 Task: Access imported pages for the "Digital Experience".
Action: Mouse moved to (923, 65)
Screenshot: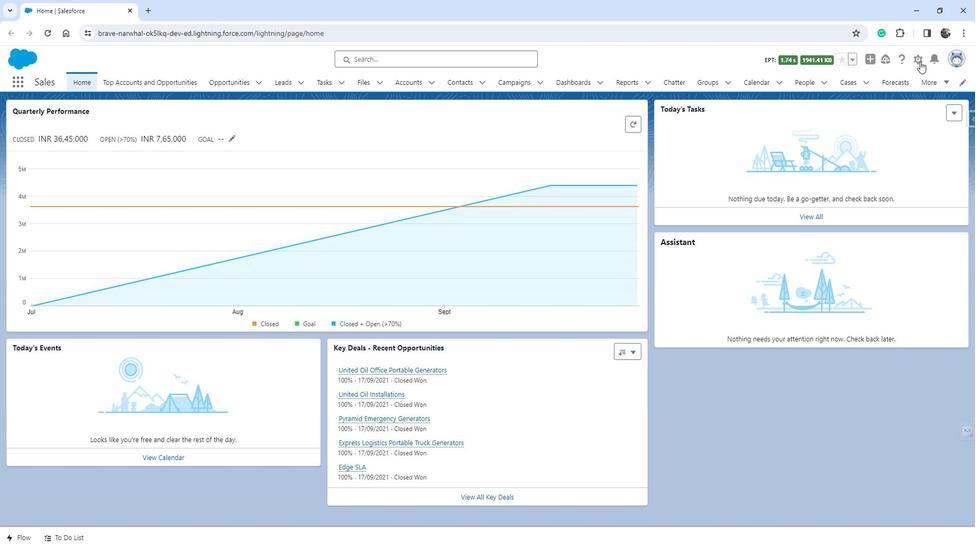 
Action: Mouse pressed left at (923, 65)
Screenshot: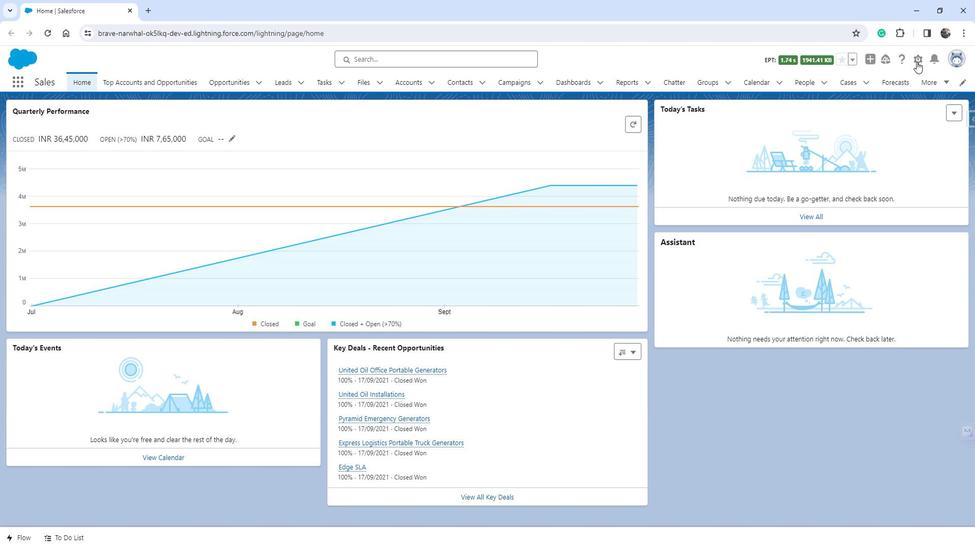 
Action: Mouse moved to (891, 96)
Screenshot: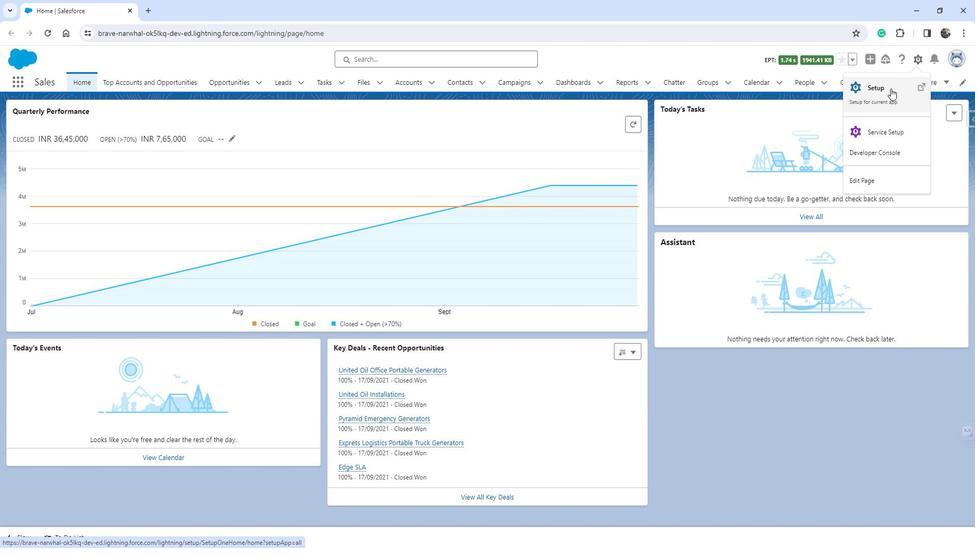 
Action: Mouse pressed left at (891, 96)
Screenshot: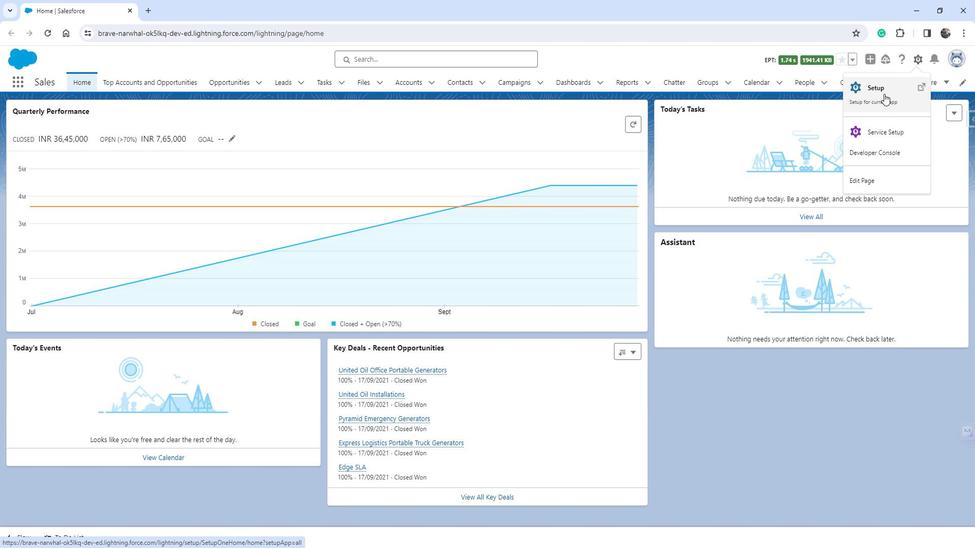 
Action: Mouse moved to (48, 254)
Screenshot: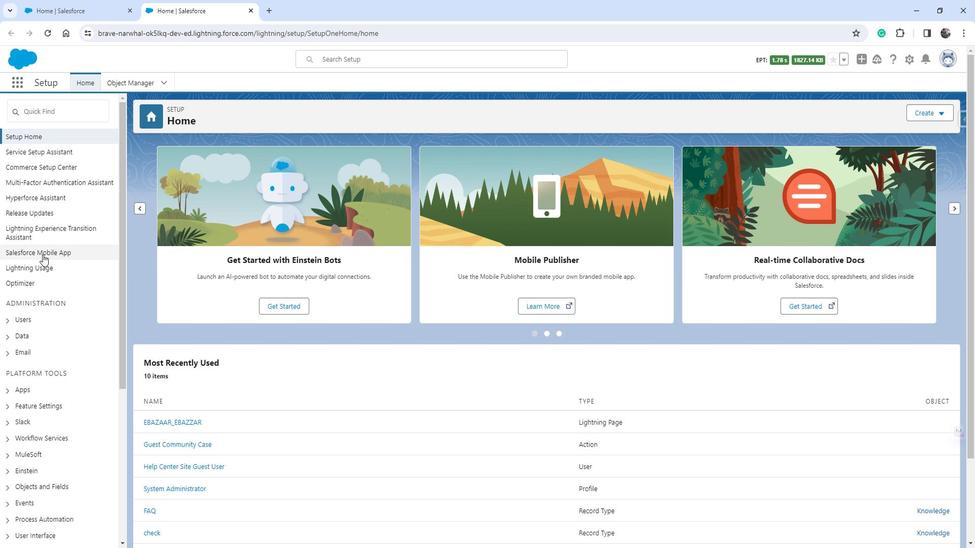 
Action: Mouse scrolled (48, 254) with delta (0, 0)
Screenshot: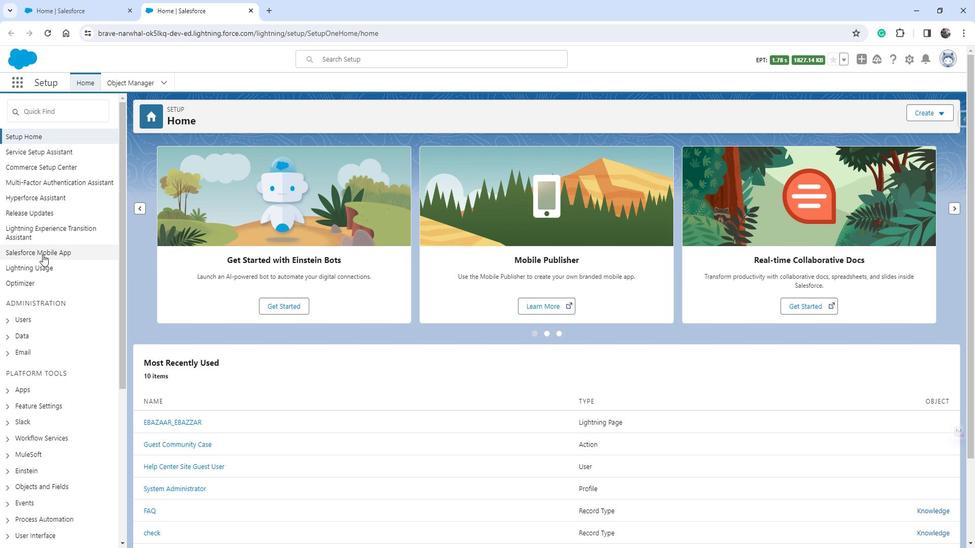 
Action: Mouse moved to (47, 258)
Screenshot: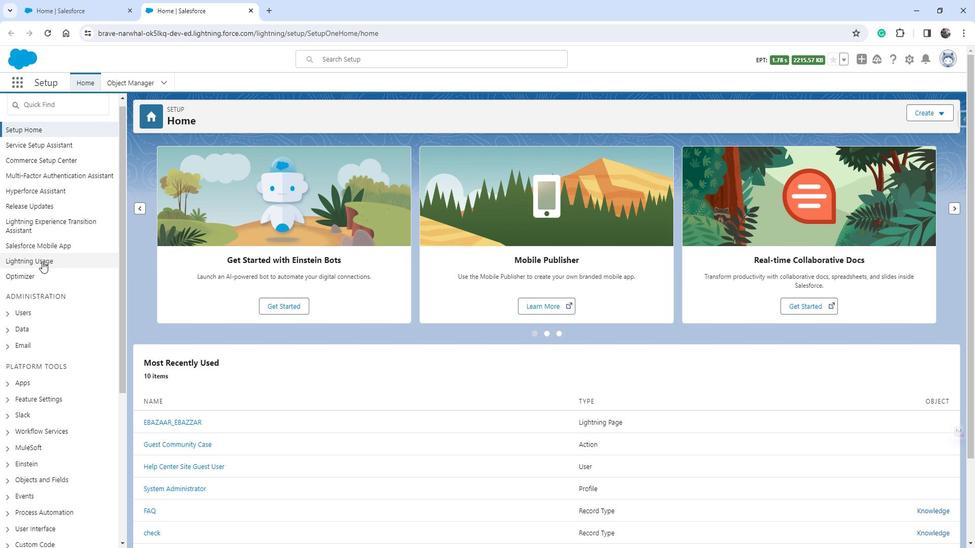 
Action: Mouse scrolled (47, 258) with delta (0, 0)
Screenshot: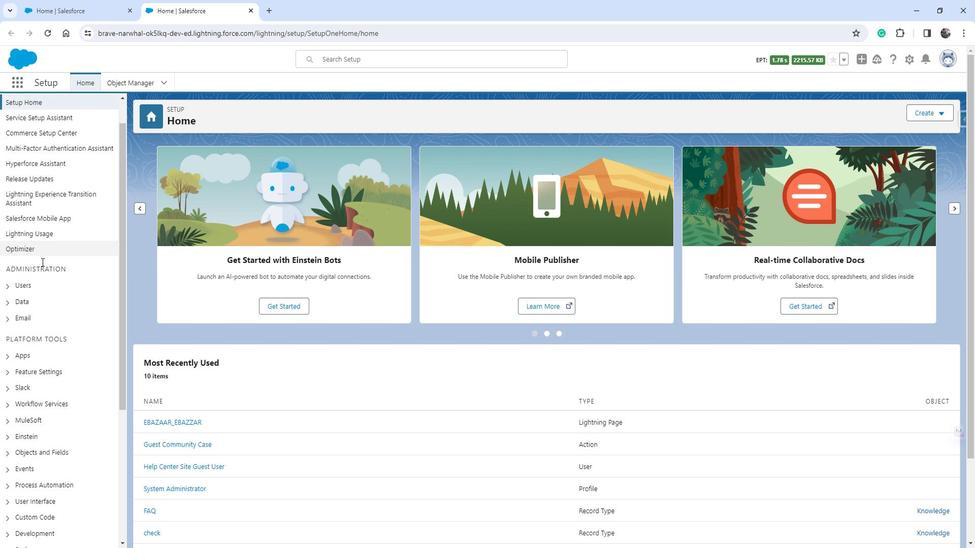 
Action: Mouse scrolled (47, 258) with delta (0, 0)
Screenshot: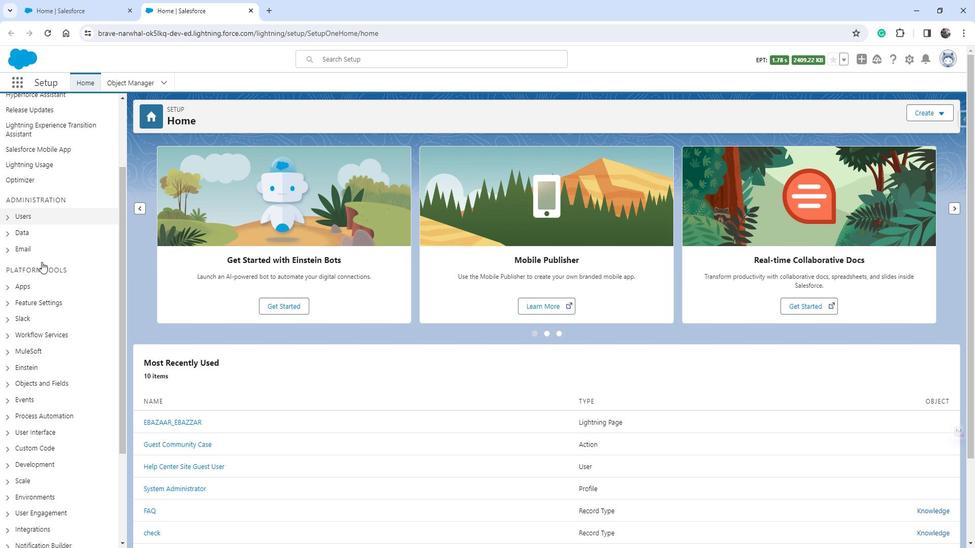 
Action: Mouse moved to (14, 244)
Screenshot: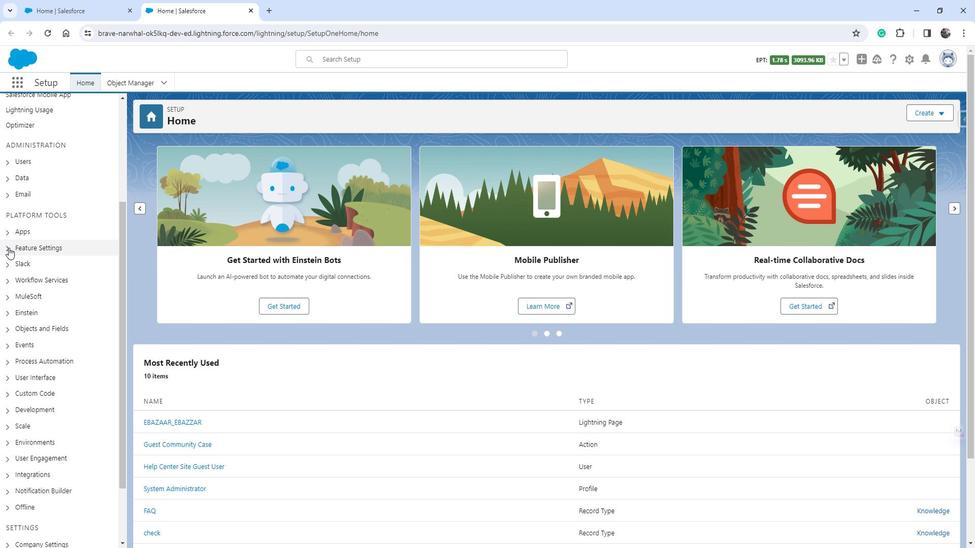 
Action: Mouse pressed left at (14, 244)
Screenshot: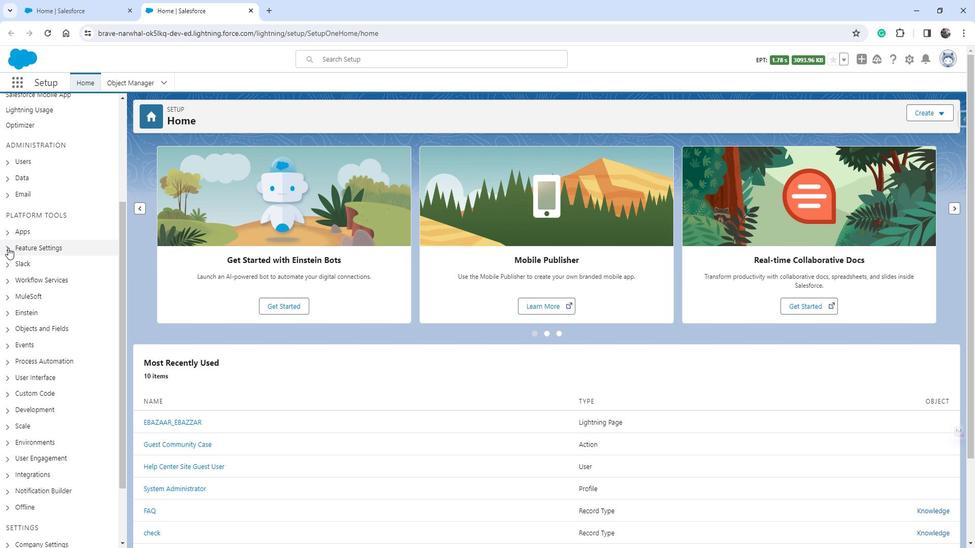 
Action: Mouse moved to (54, 296)
Screenshot: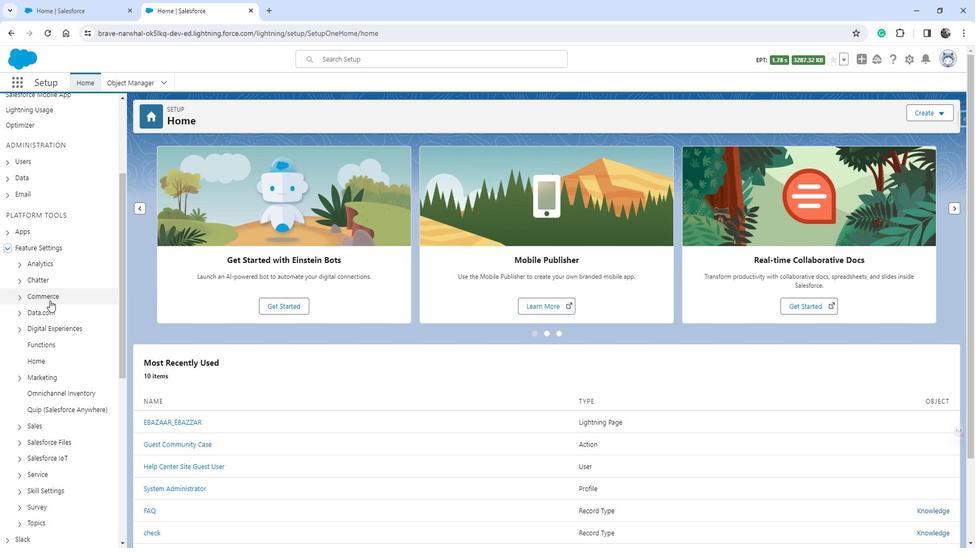 
Action: Mouse scrolled (54, 295) with delta (0, 0)
Screenshot: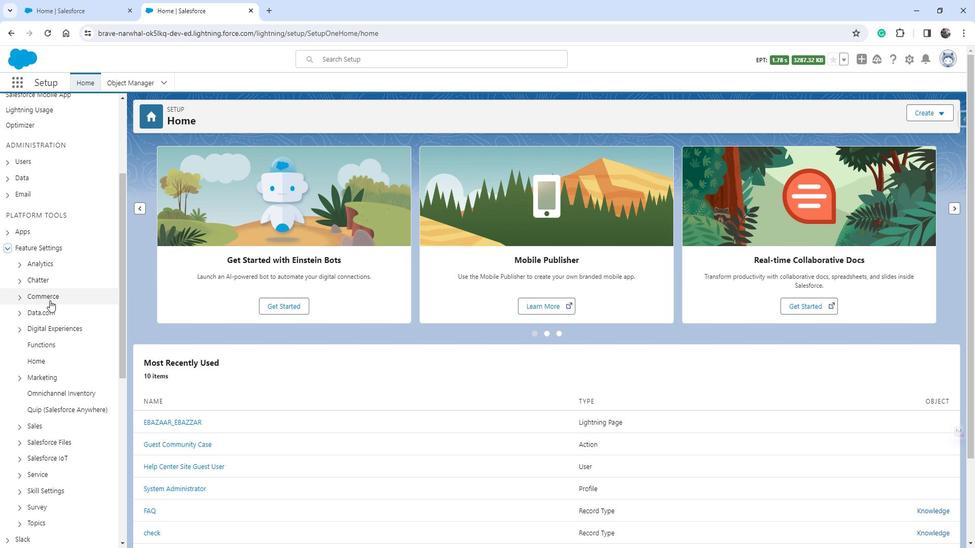 
Action: Mouse moved to (54, 296)
Screenshot: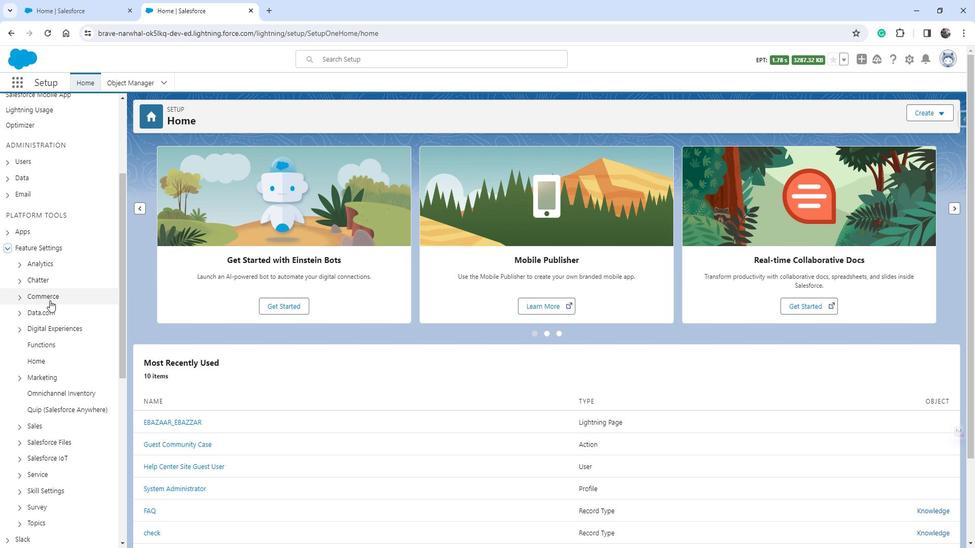 
Action: Mouse scrolled (54, 295) with delta (0, 0)
Screenshot: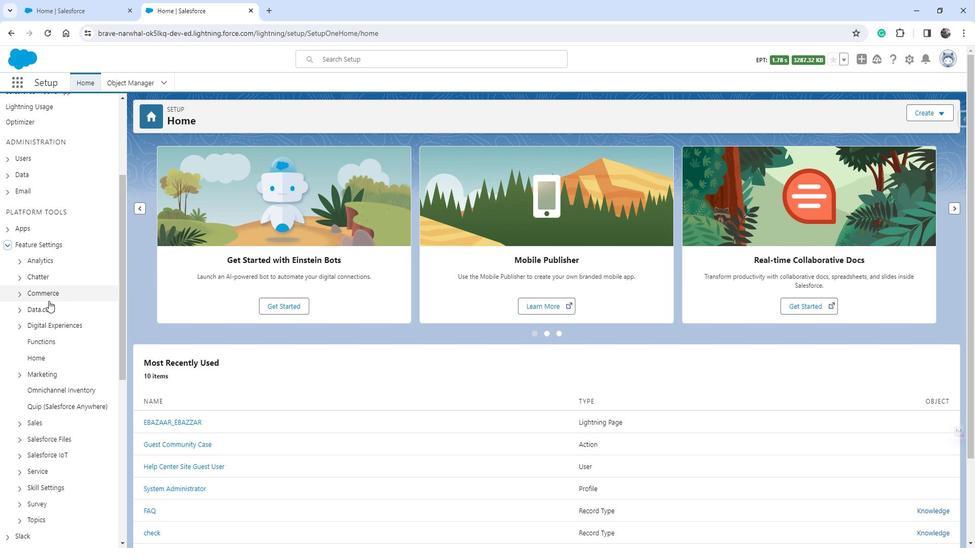 
Action: Mouse moved to (25, 222)
Screenshot: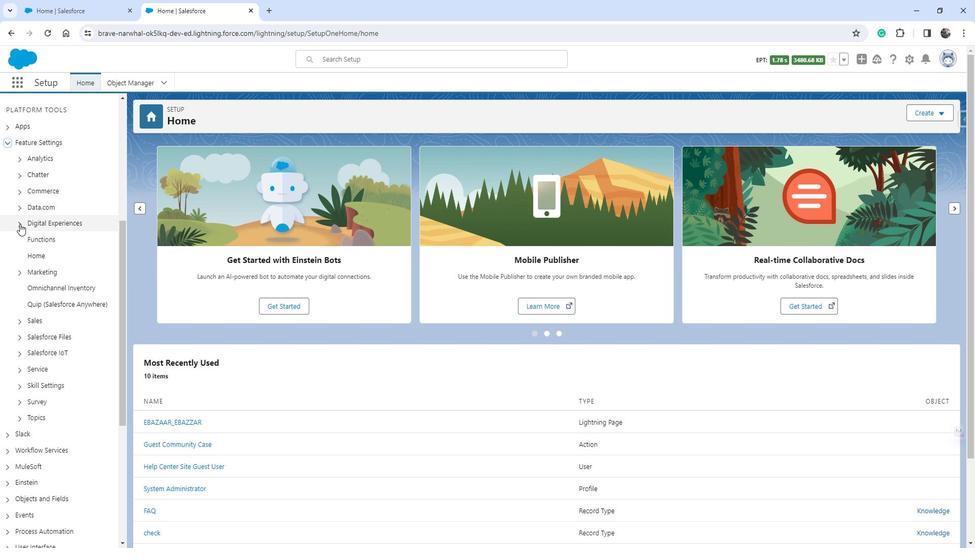 
Action: Mouse pressed left at (25, 222)
Screenshot: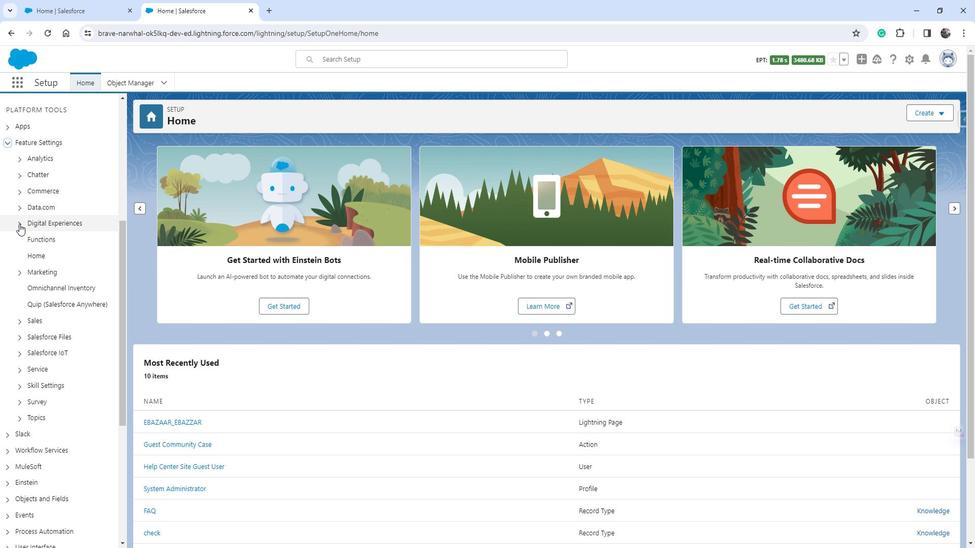 
Action: Mouse moved to (52, 252)
Screenshot: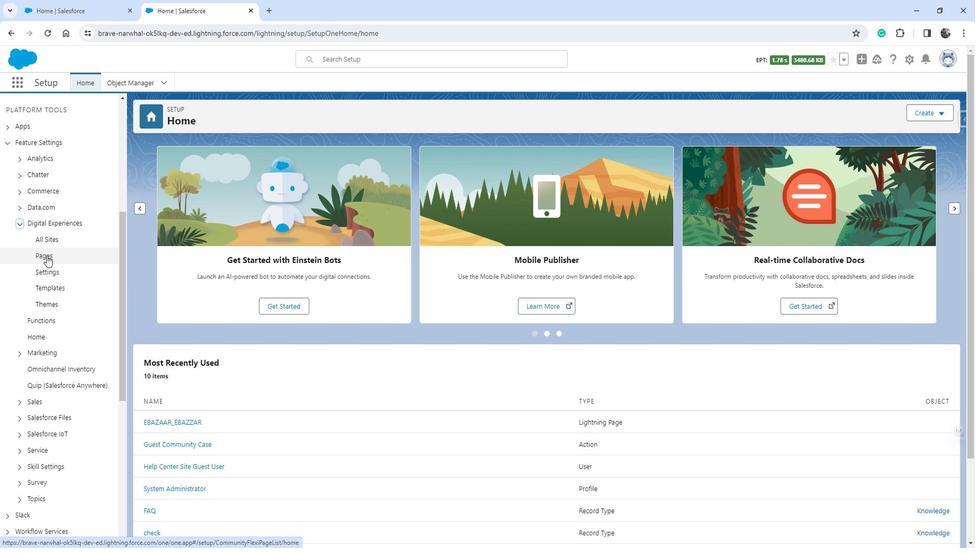 
Action: Mouse pressed left at (52, 252)
Screenshot: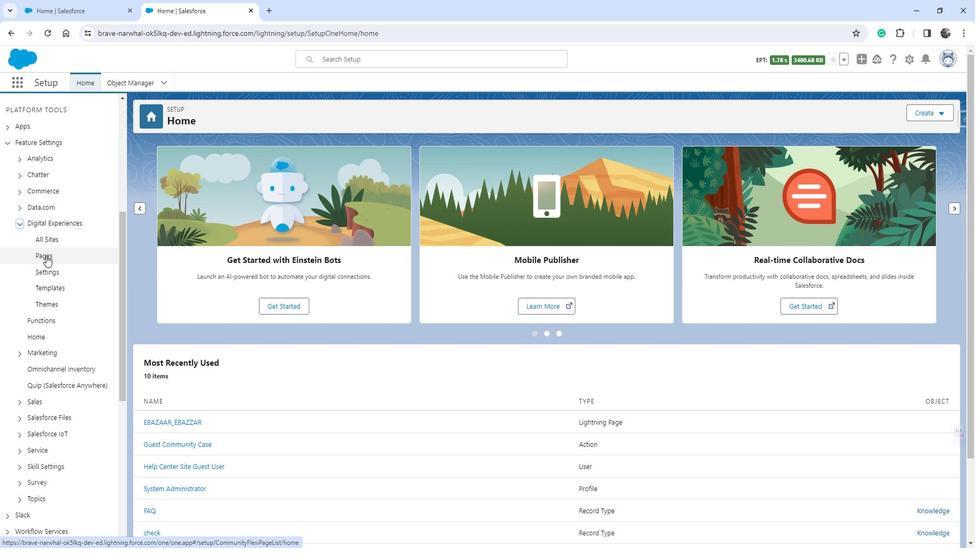 
Action: Mouse moved to (279, 228)
Screenshot: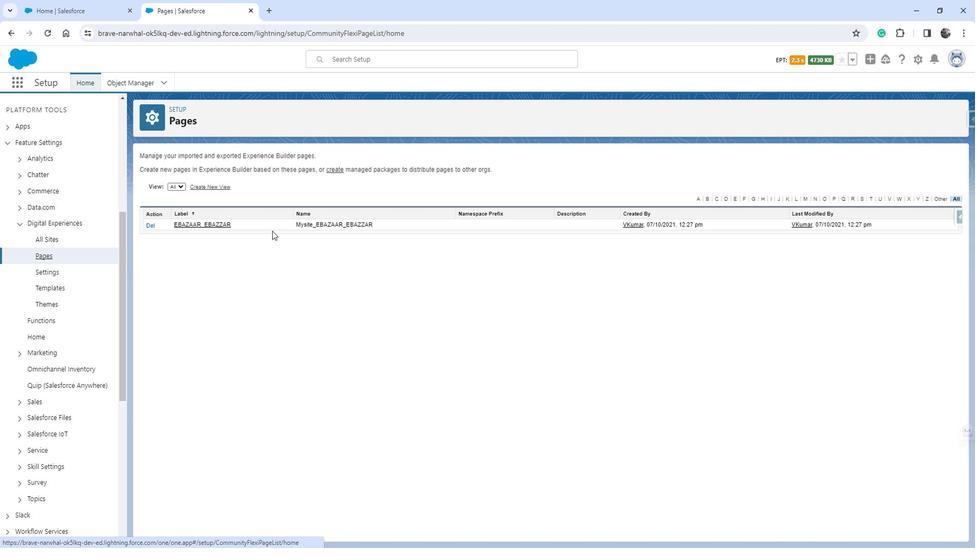
Action: Mouse pressed left at (279, 228)
Screenshot: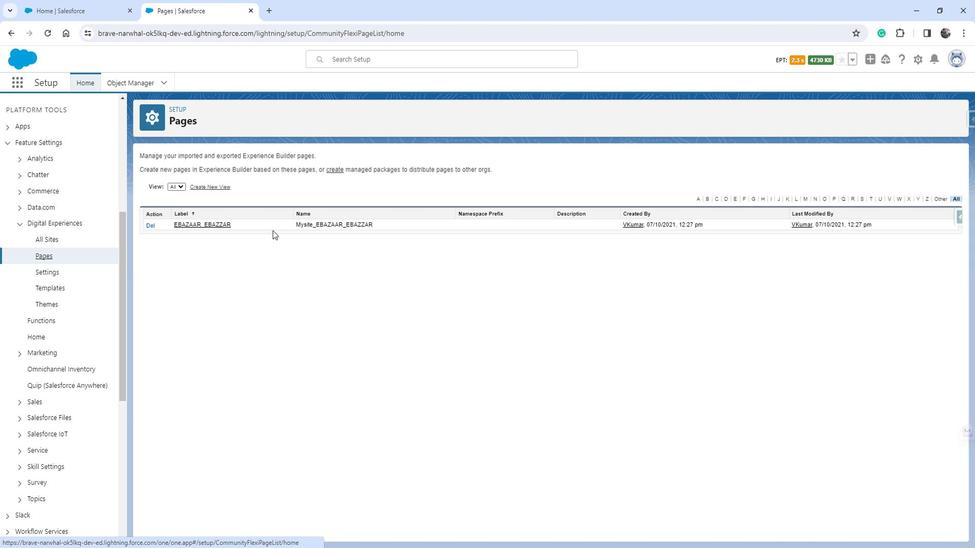 
Action: Mouse moved to (279, 226)
Screenshot: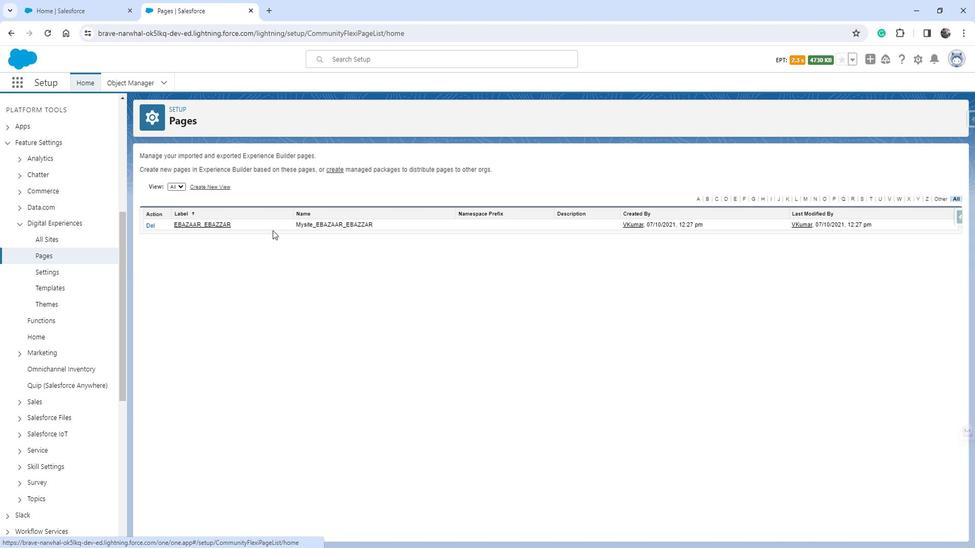 
